 Task: Check the percentage active listings of beach in the last 3 years.
Action: Mouse moved to (1040, 232)
Screenshot: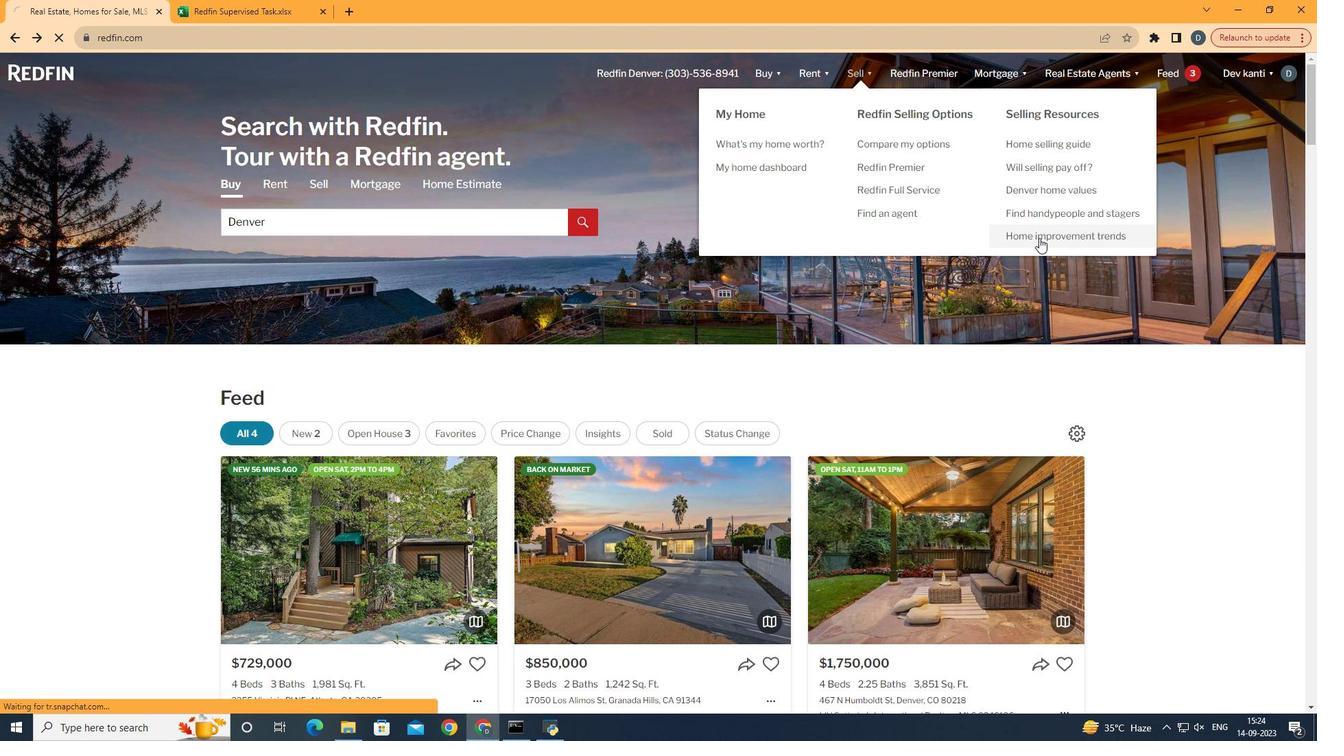 
Action: Mouse pressed left at (1040, 232)
Screenshot: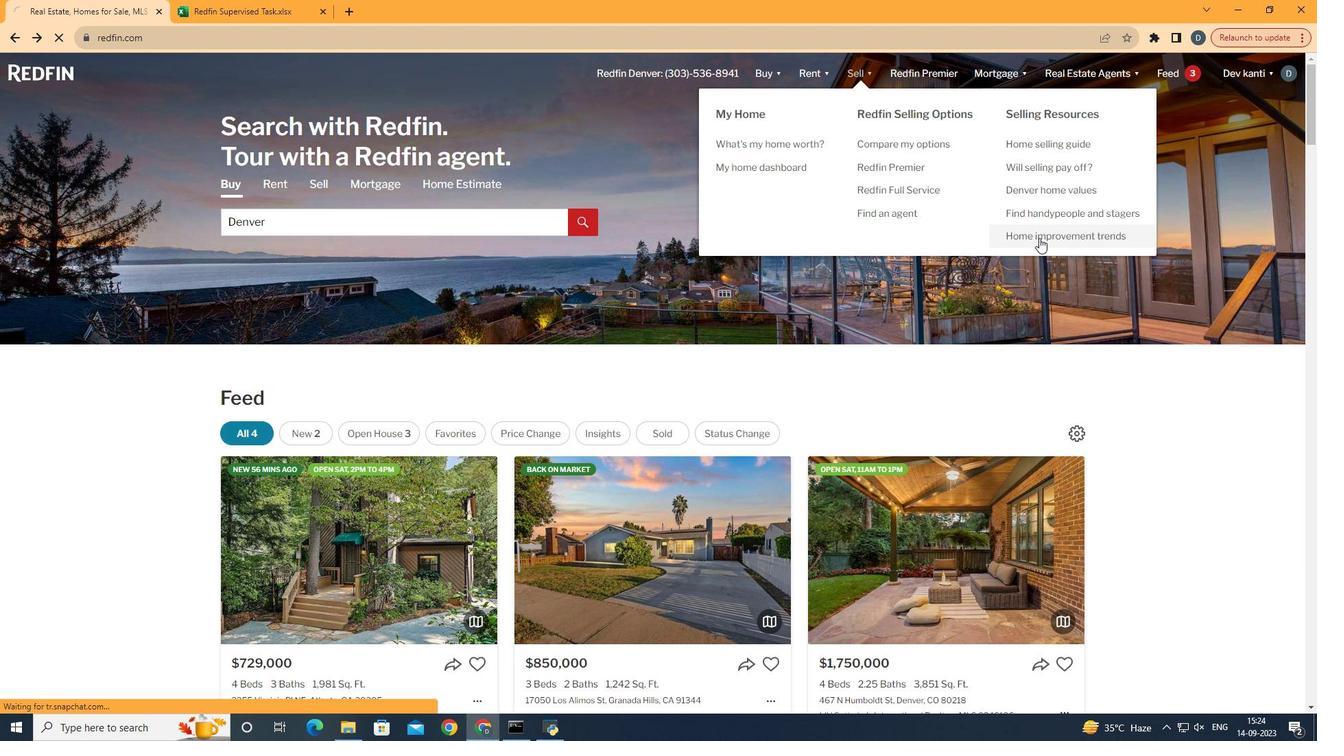 
Action: Mouse moved to (338, 268)
Screenshot: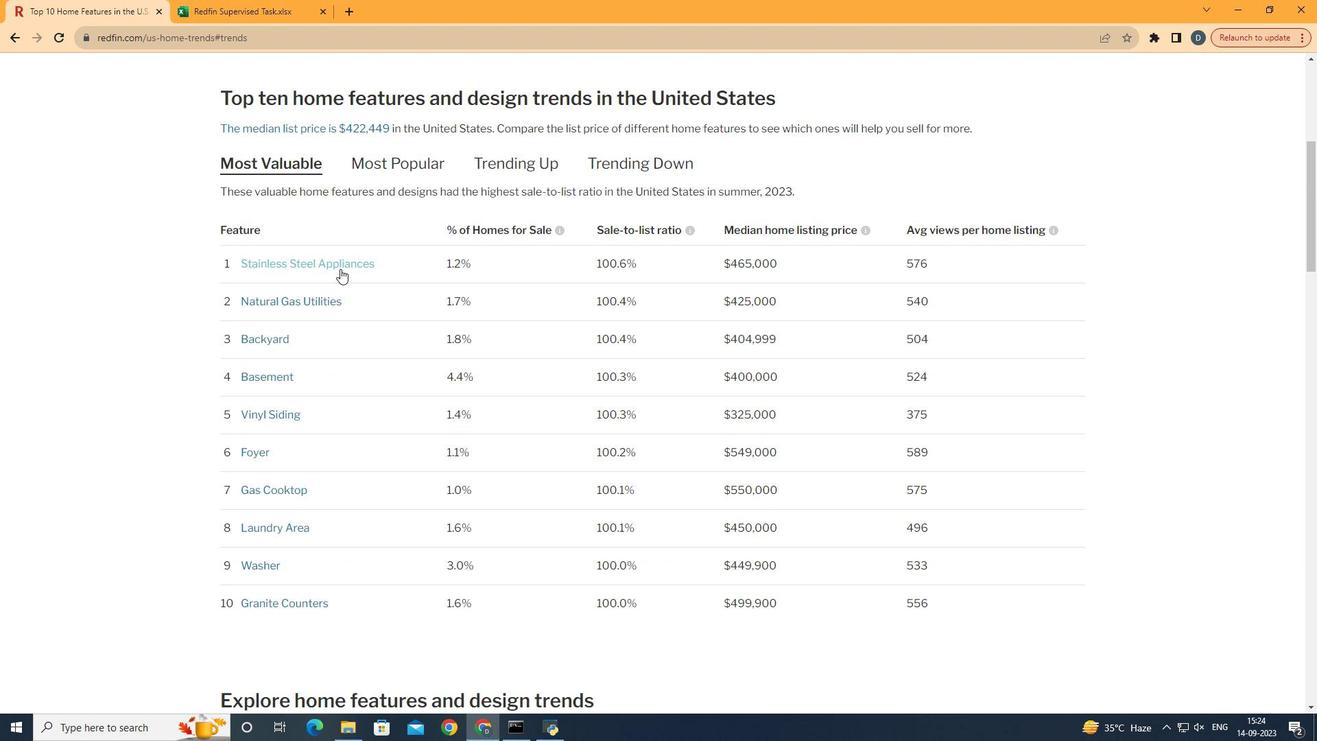 
Action: Mouse pressed left at (338, 268)
Screenshot: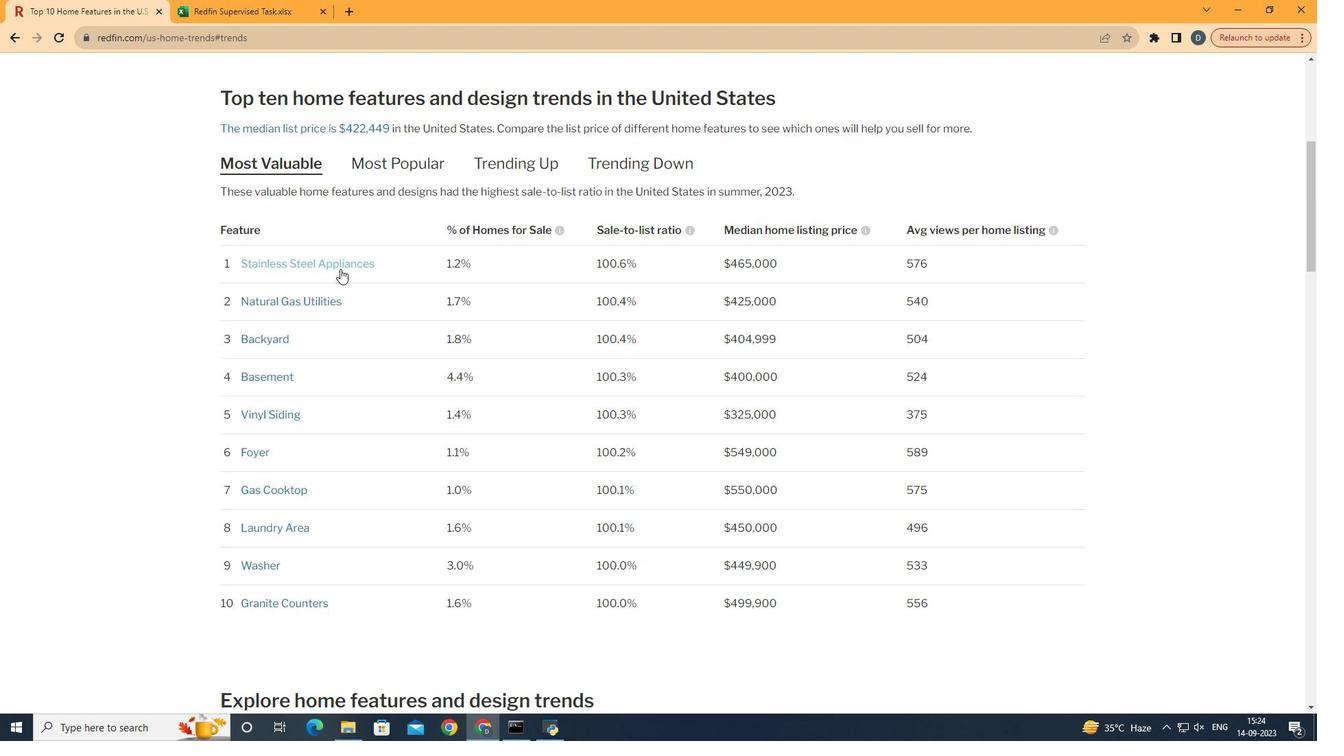 
Action: Mouse moved to (483, 284)
Screenshot: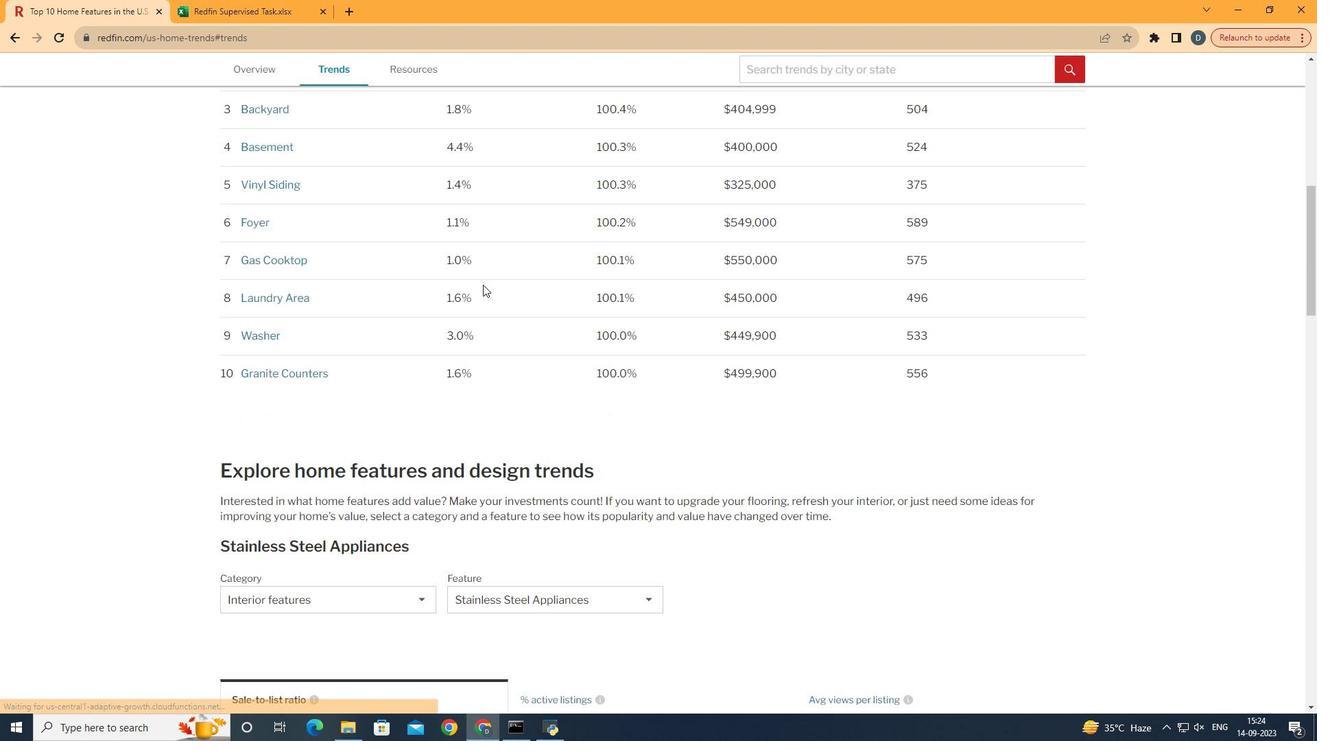 
Action: Mouse scrolled (483, 284) with delta (0, 0)
Screenshot: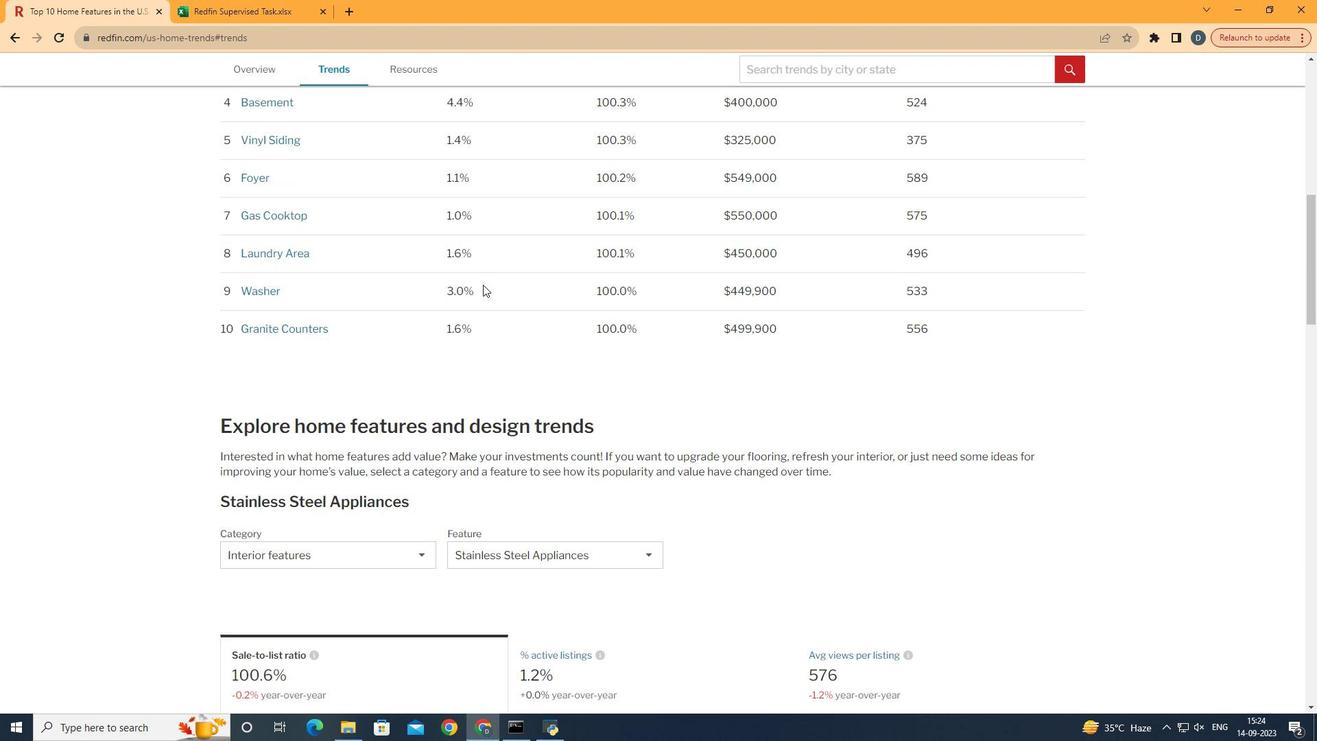 
Action: Mouse scrolled (483, 284) with delta (0, 0)
Screenshot: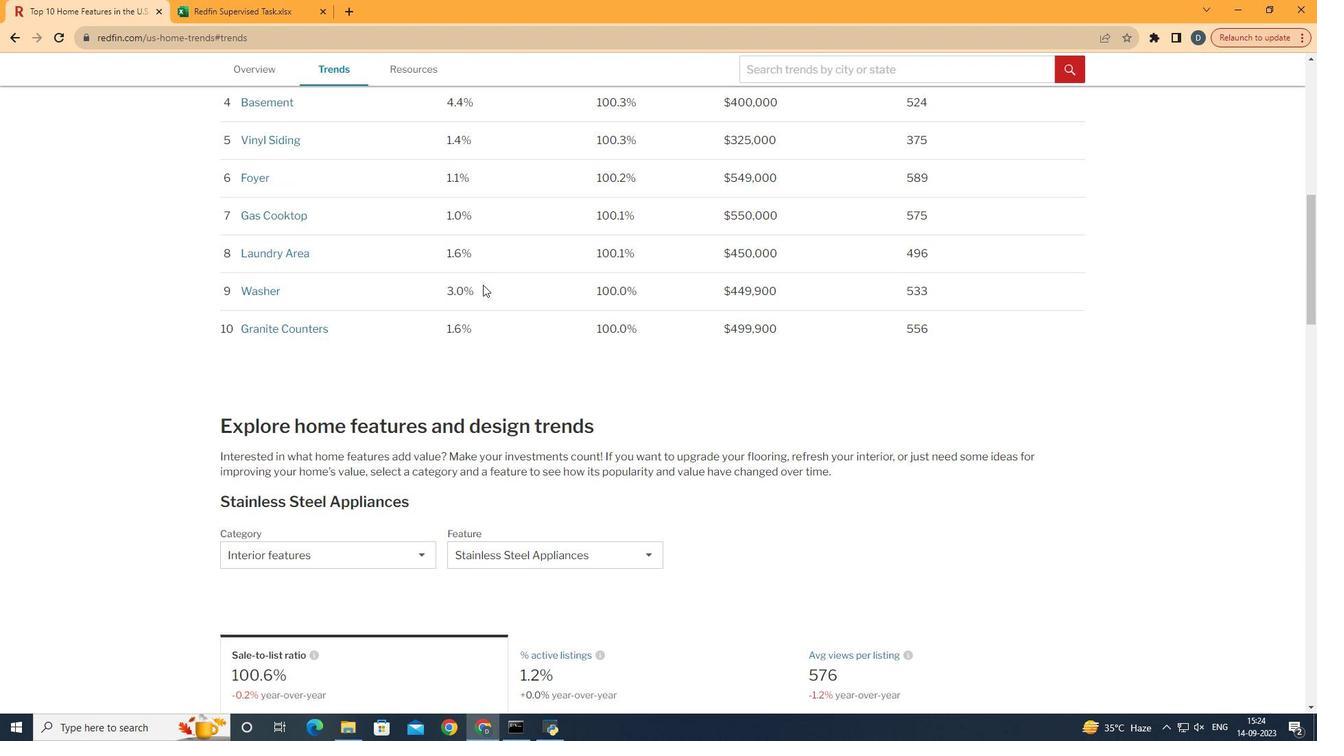 
Action: Mouse scrolled (483, 284) with delta (0, 0)
Screenshot: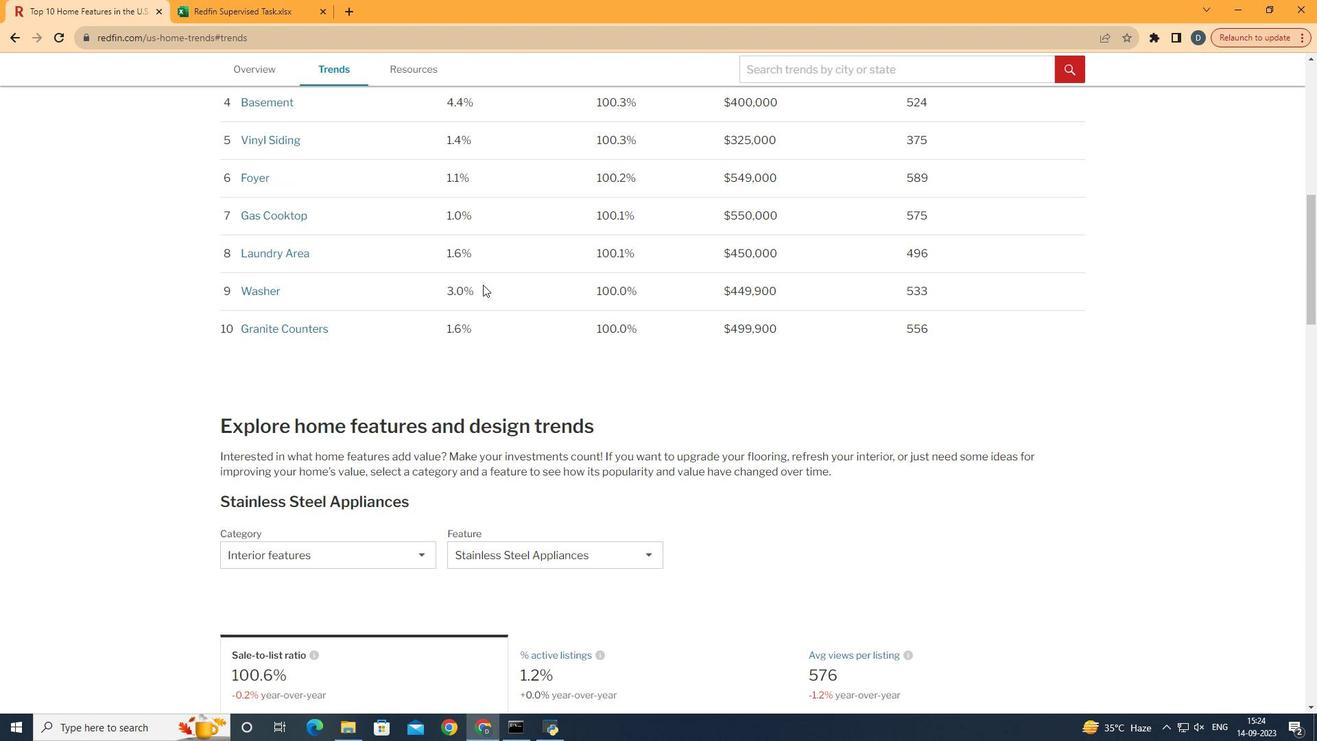 
Action: Mouse scrolled (483, 284) with delta (0, 0)
Screenshot: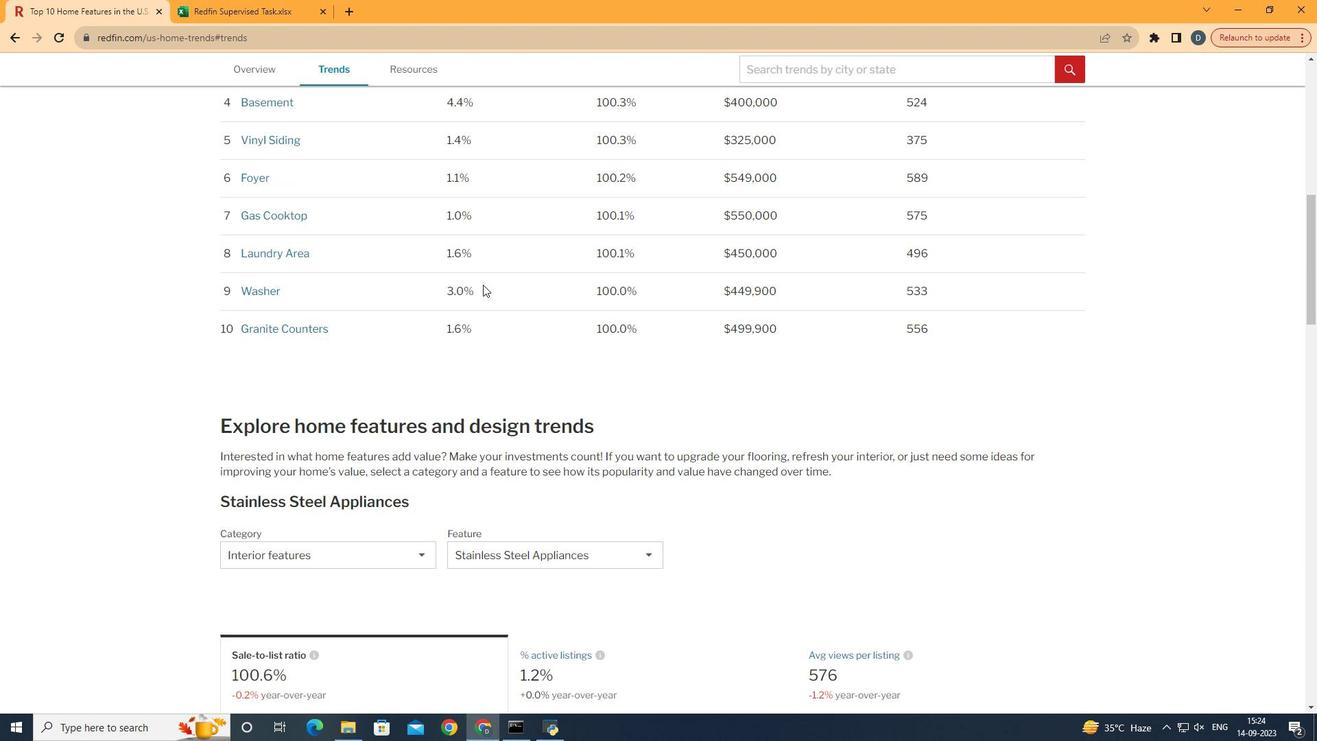 
Action: Mouse scrolled (483, 284) with delta (0, 0)
Screenshot: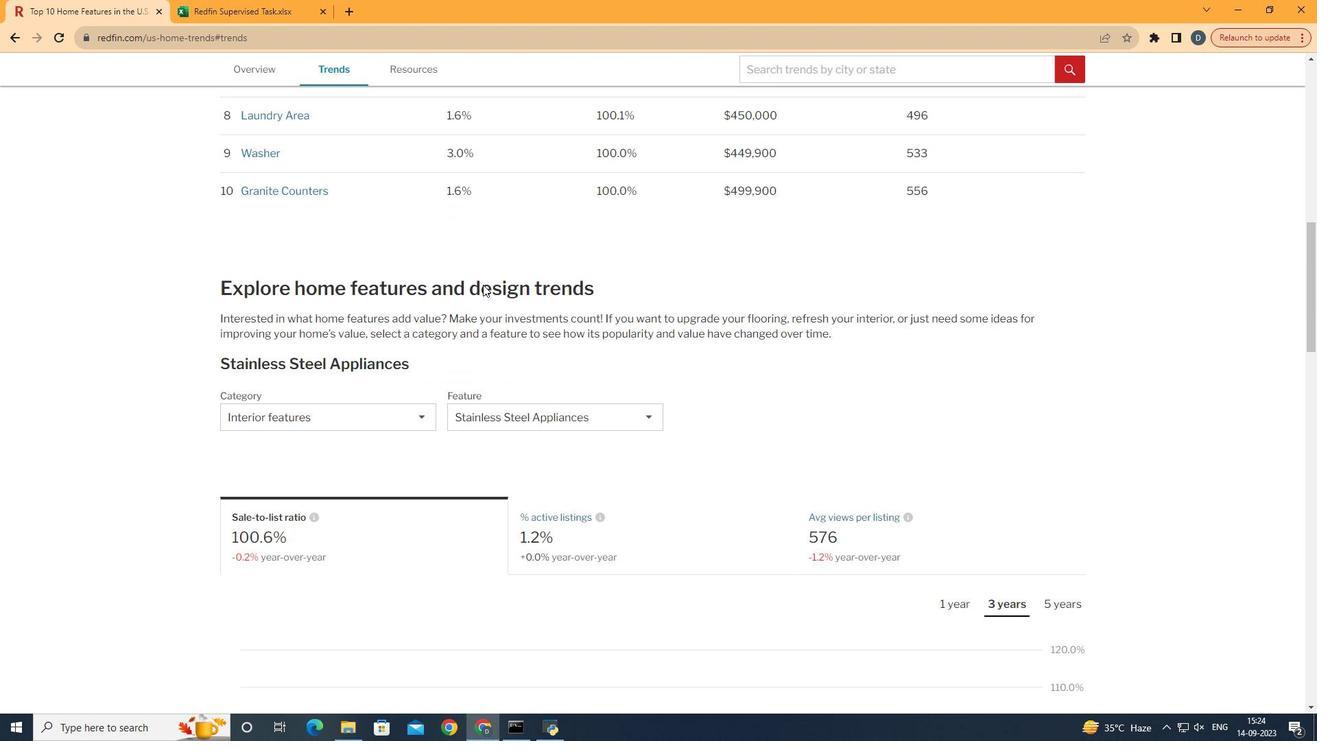 
Action: Mouse scrolled (483, 284) with delta (0, 0)
Screenshot: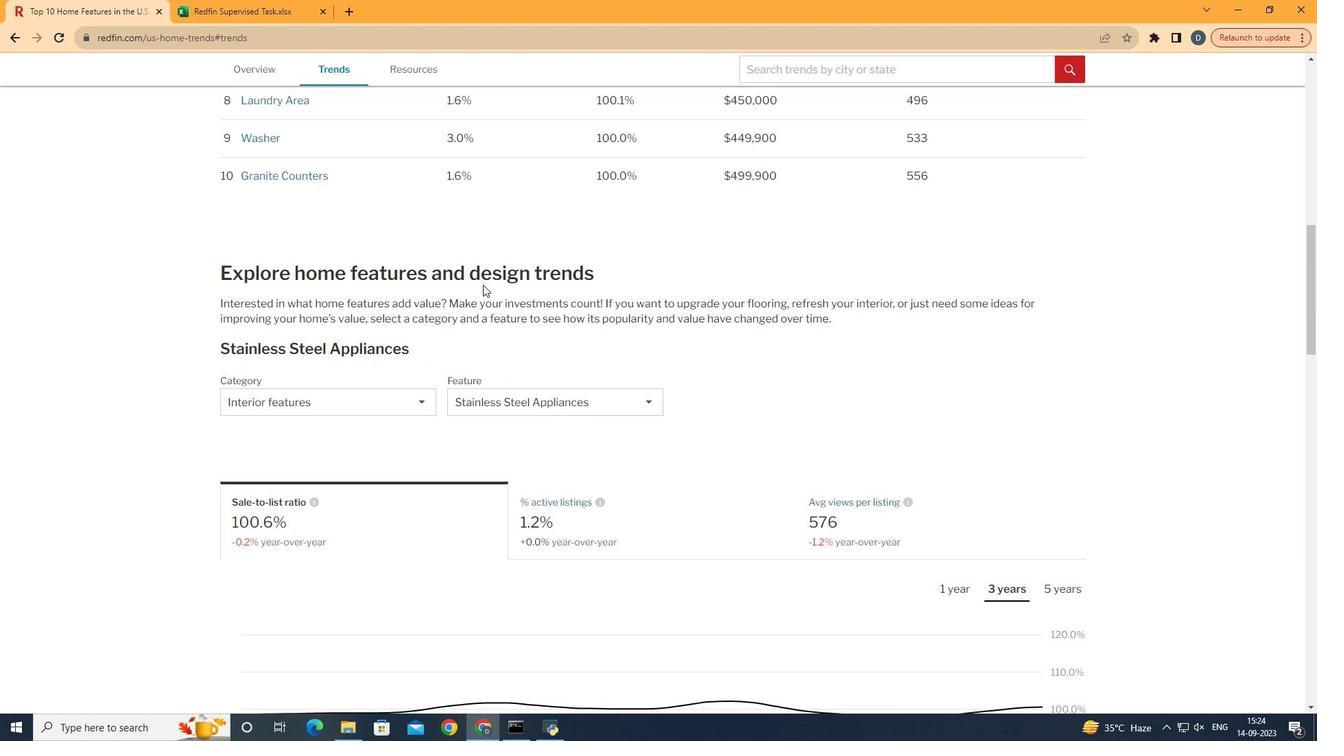 
Action: Mouse scrolled (483, 284) with delta (0, 0)
Screenshot: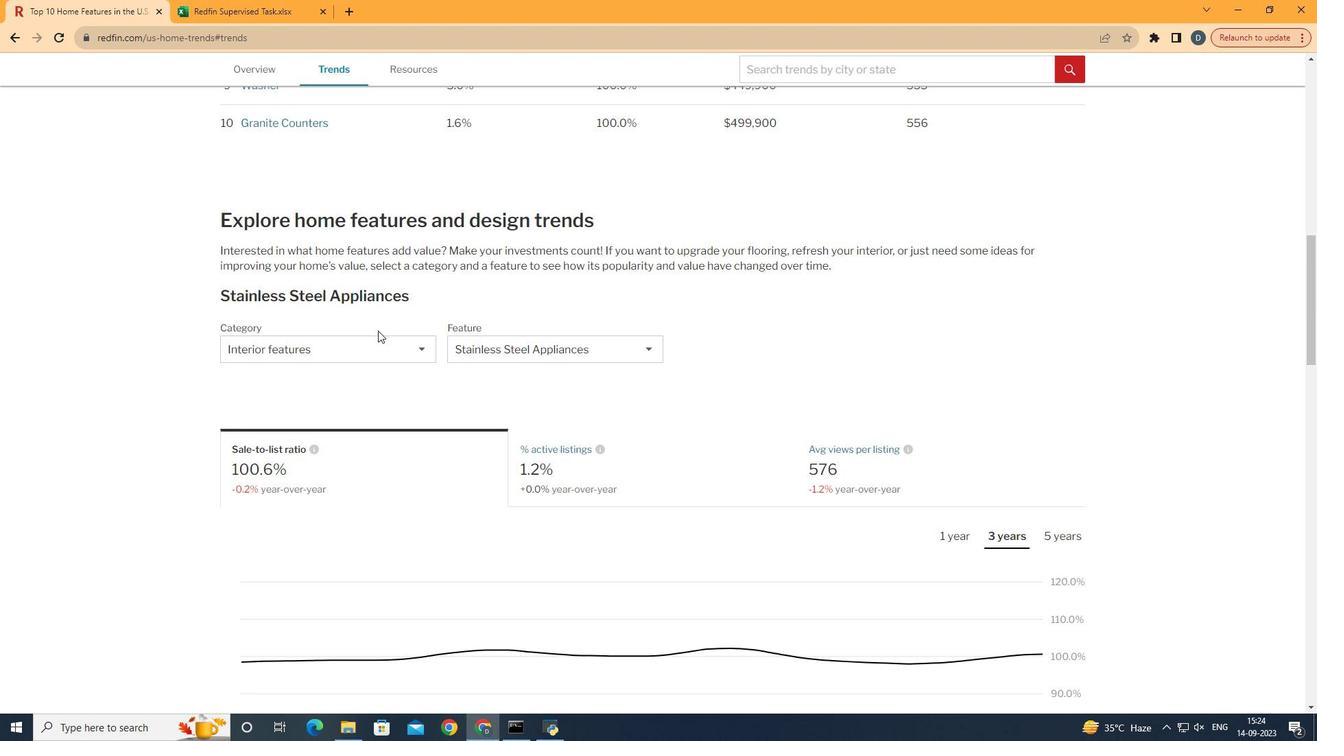 
Action: Mouse moved to (375, 335)
Screenshot: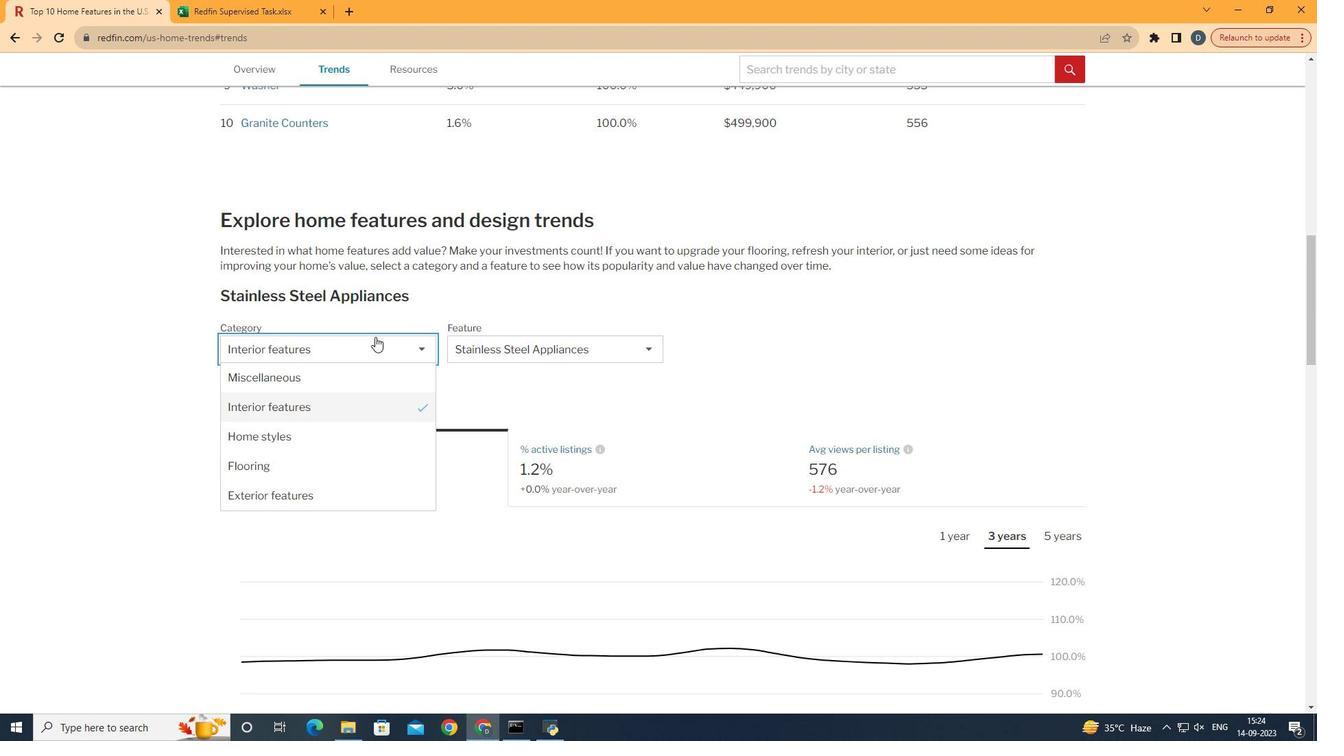 
Action: Mouse pressed left at (375, 335)
Screenshot: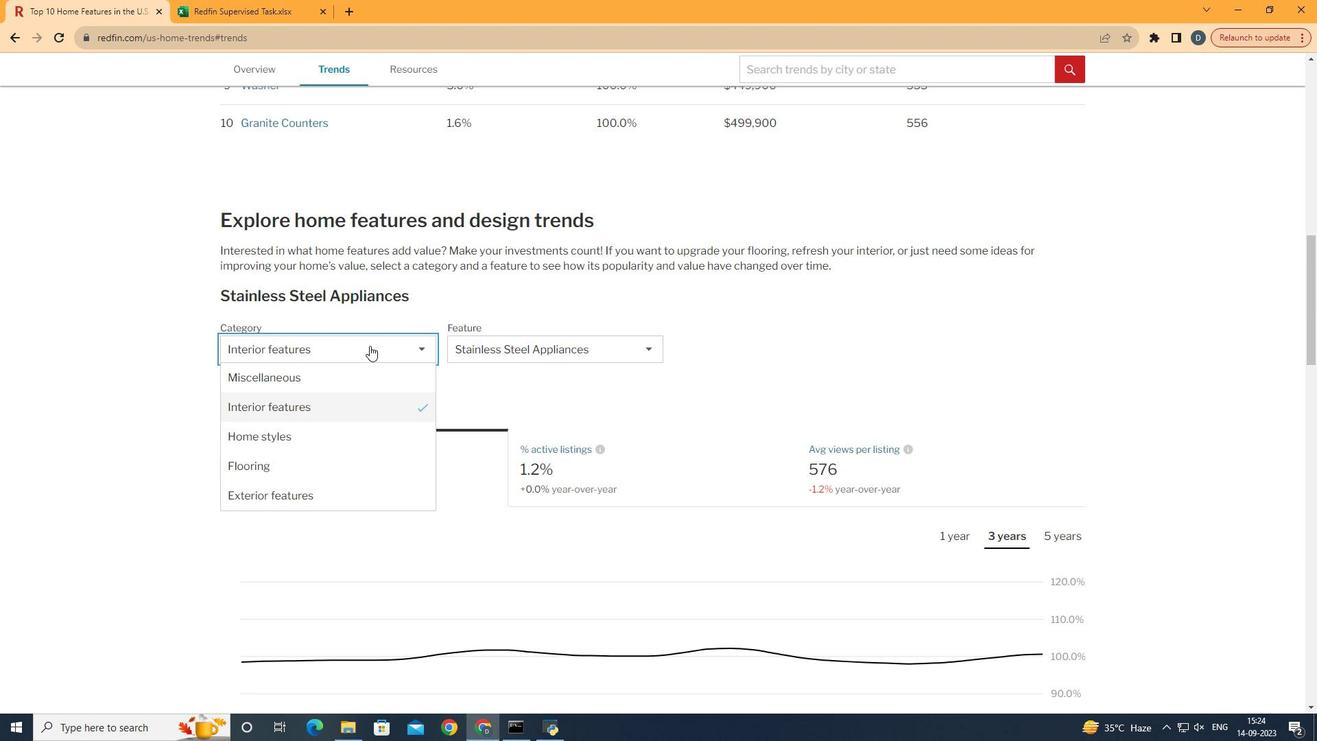 
Action: Mouse moved to (329, 494)
Screenshot: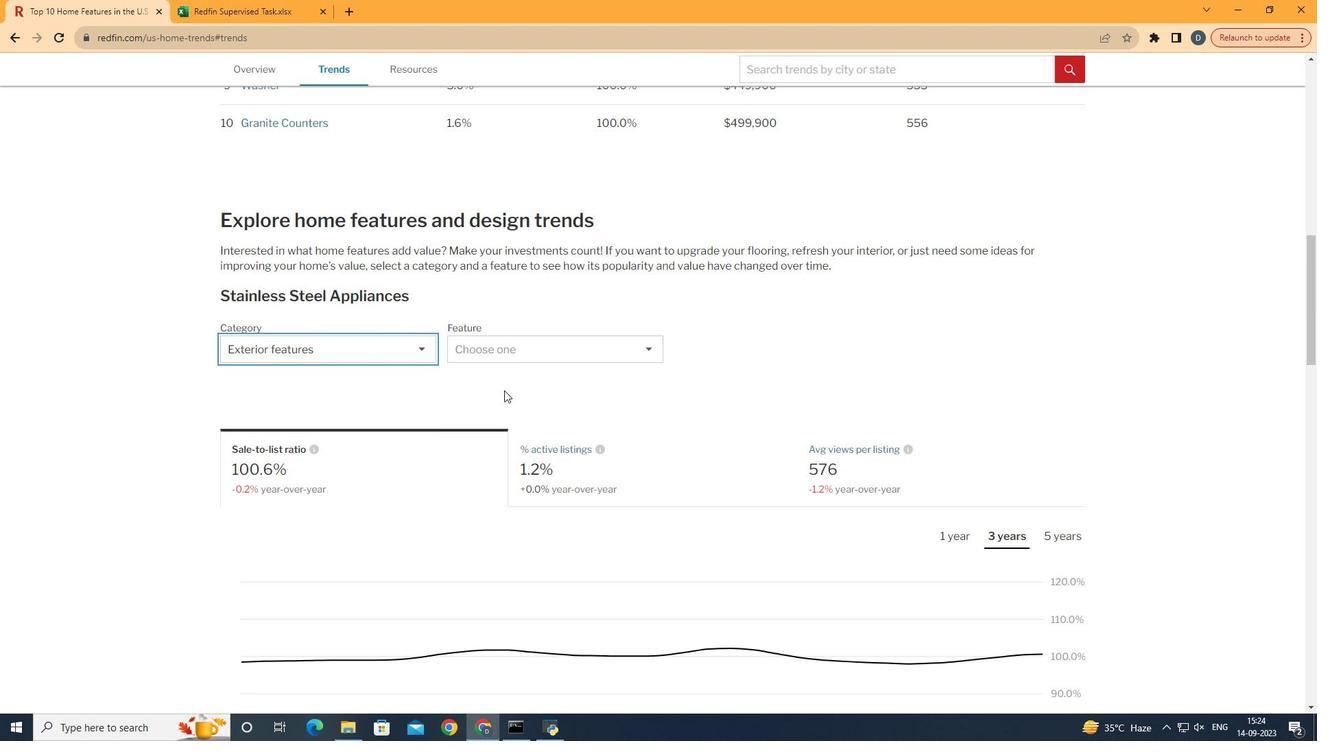 
Action: Mouse pressed left at (329, 494)
Screenshot: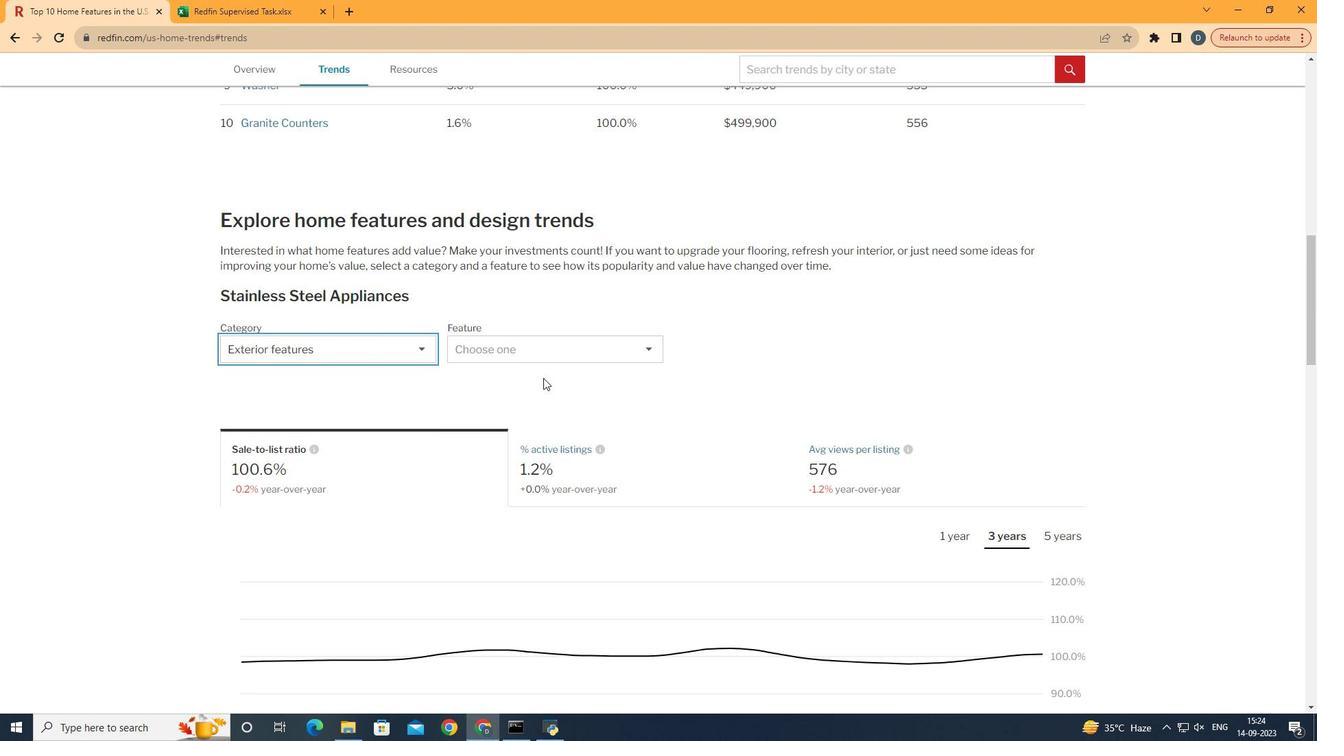 
Action: Mouse moved to (566, 359)
Screenshot: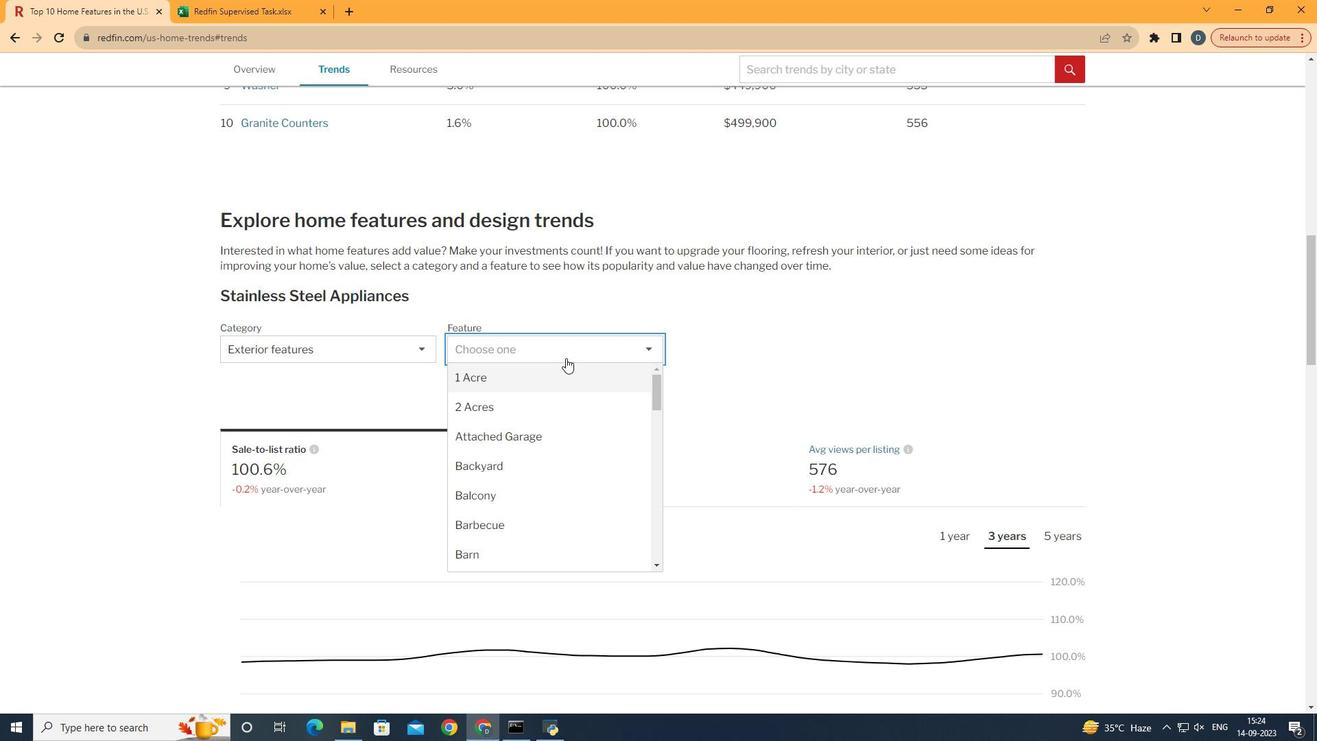 
Action: Mouse pressed left at (566, 359)
Screenshot: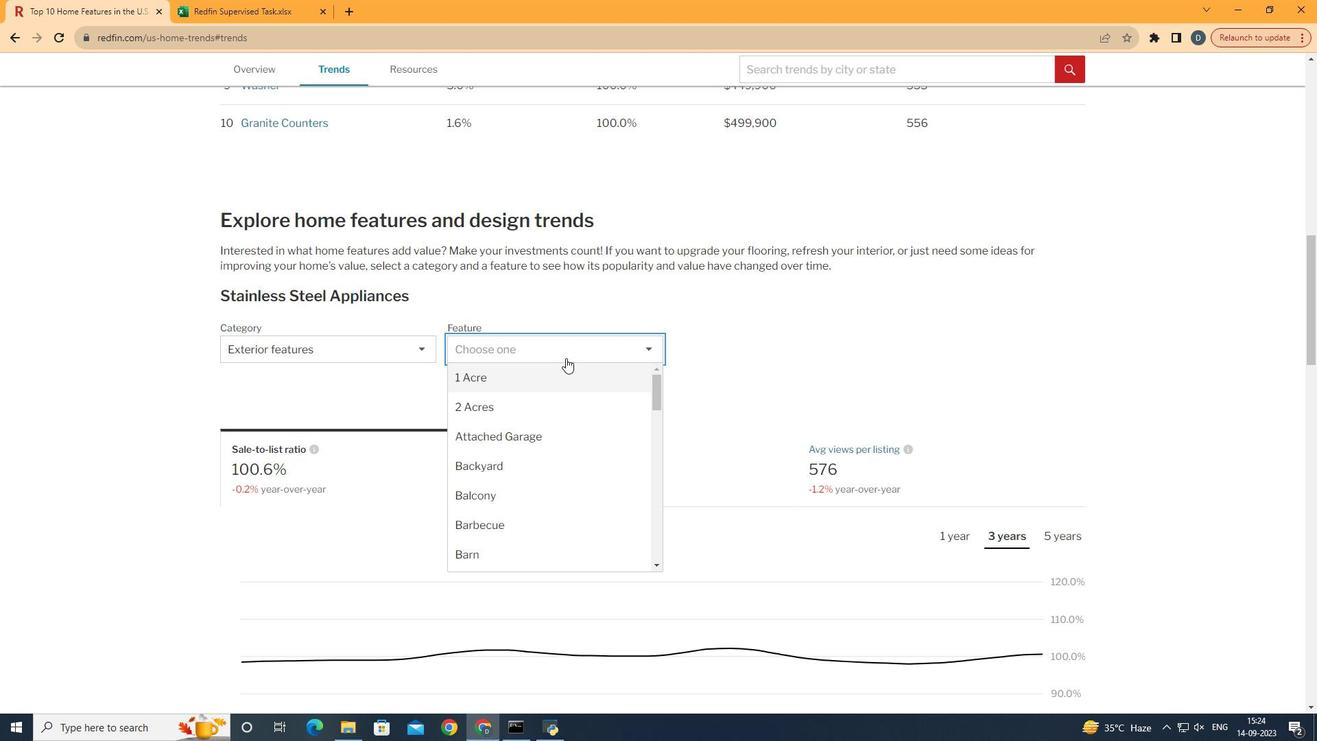 
Action: Mouse moved to (568, 367)
Screenshot: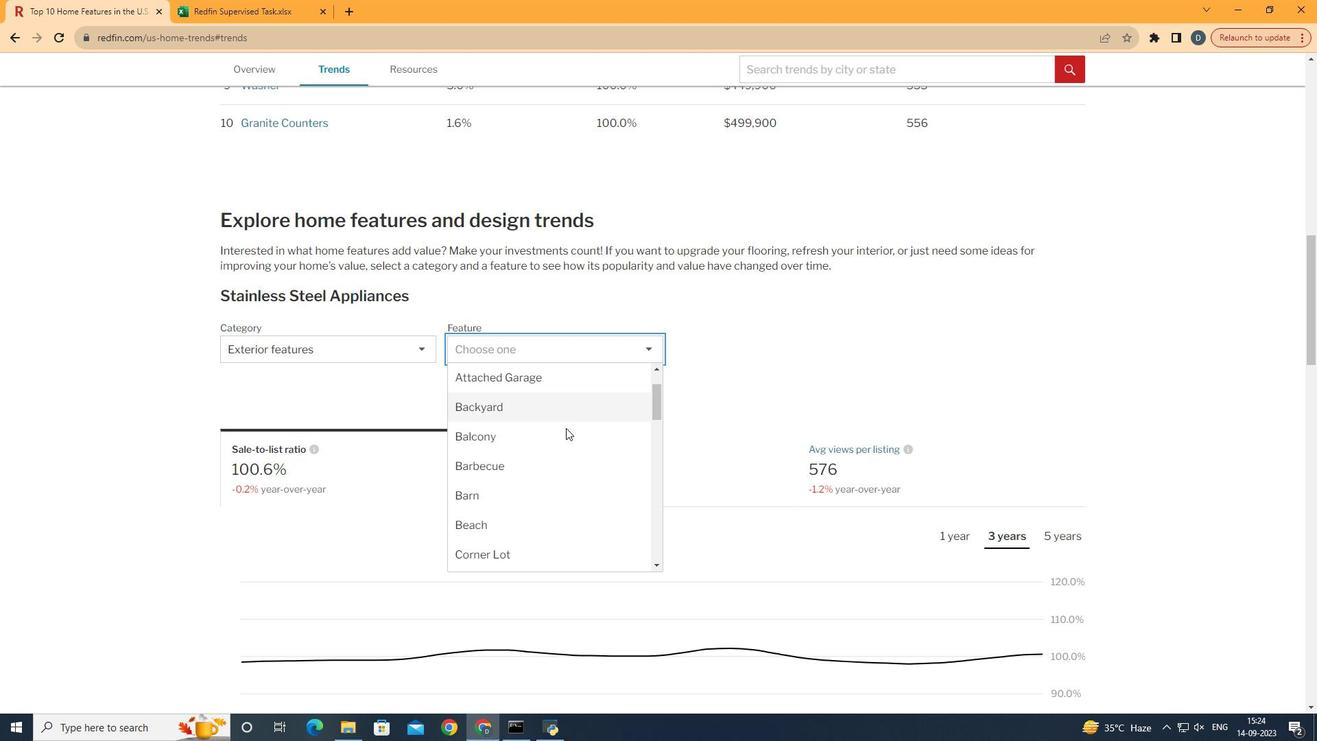 
Action: Mouse scrolled (568, 367) with delta (0, 0)
Screenshot: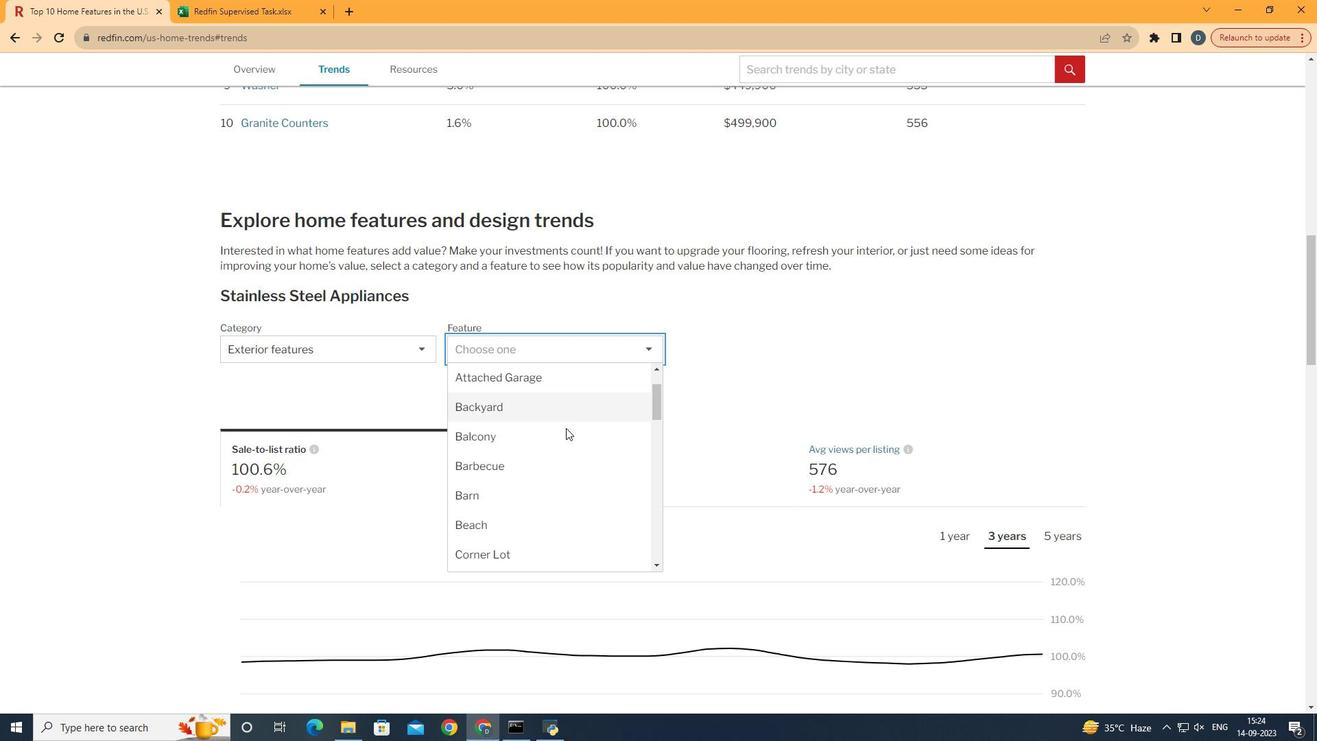 
Action: Mouse moved to (537, 523)
Screenshot: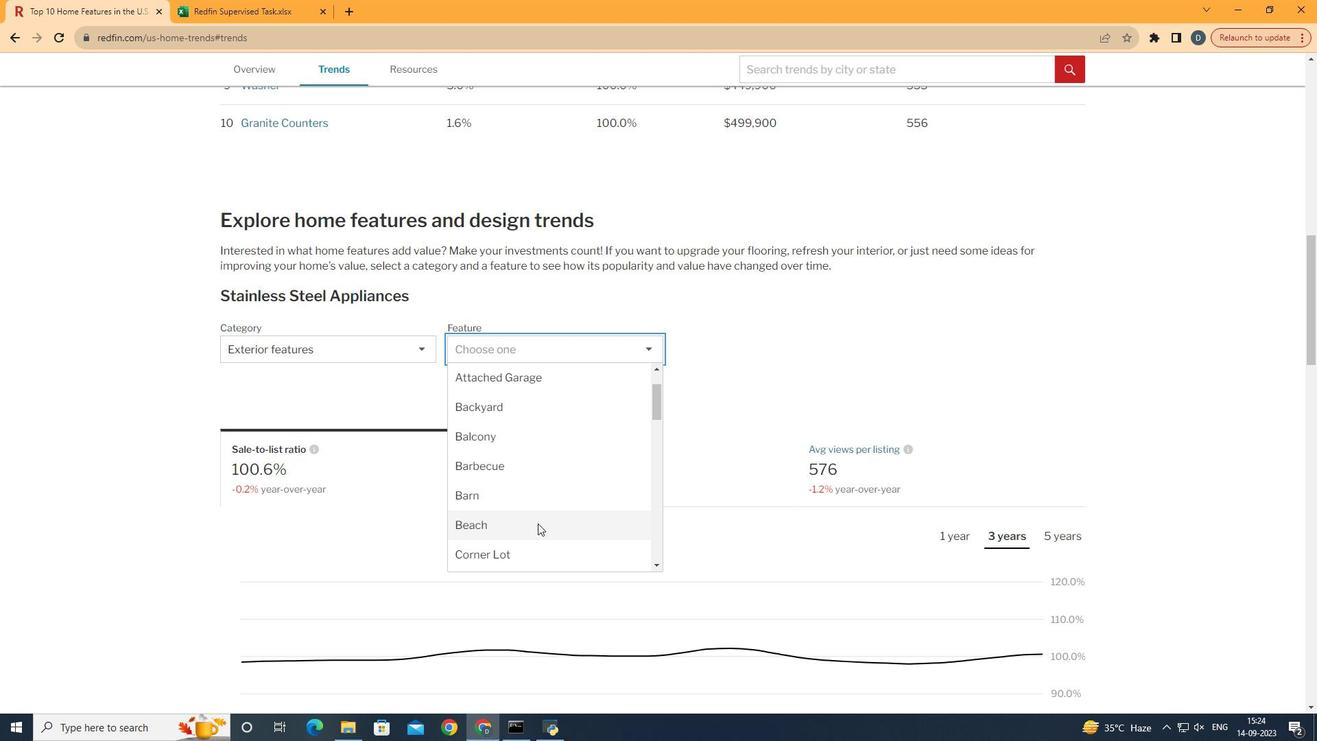 
Action: Mouse pressed left at (537, 523)
Screenshot: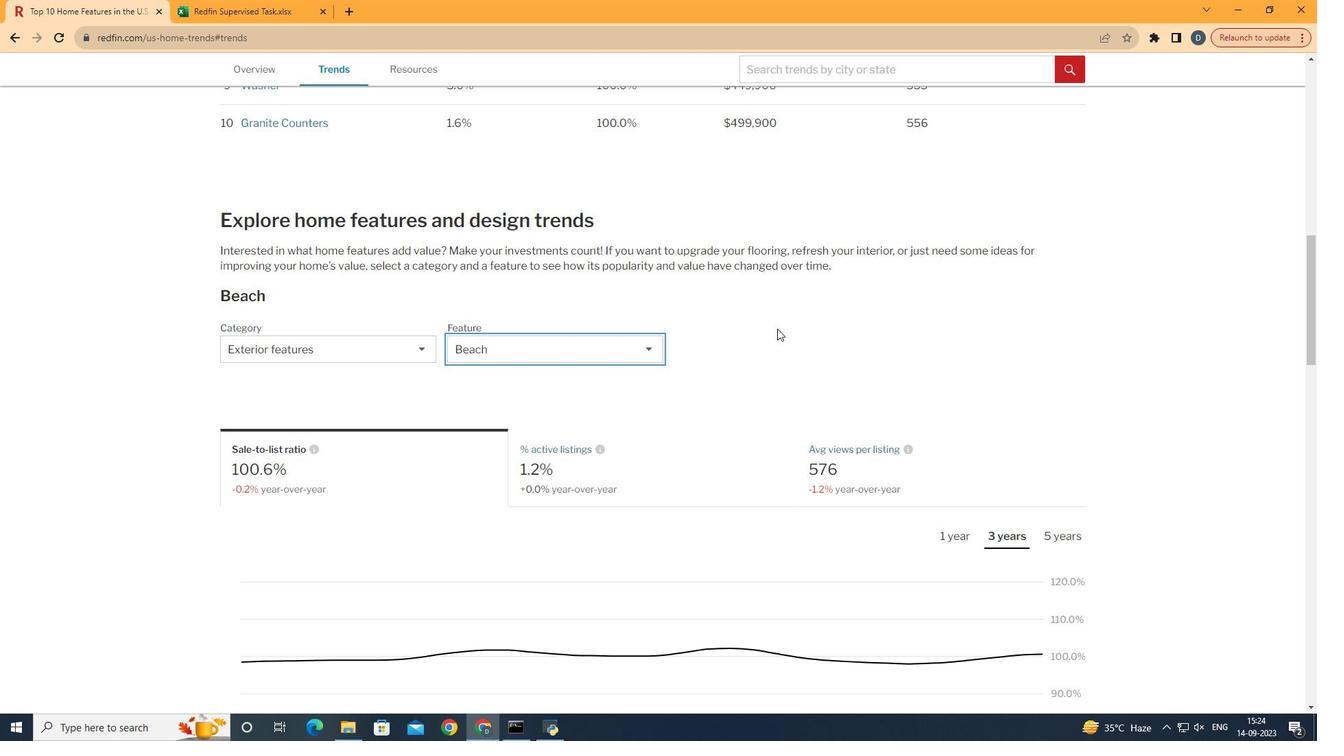 
Action: Mouse moved to (828, 308)
Screenshot: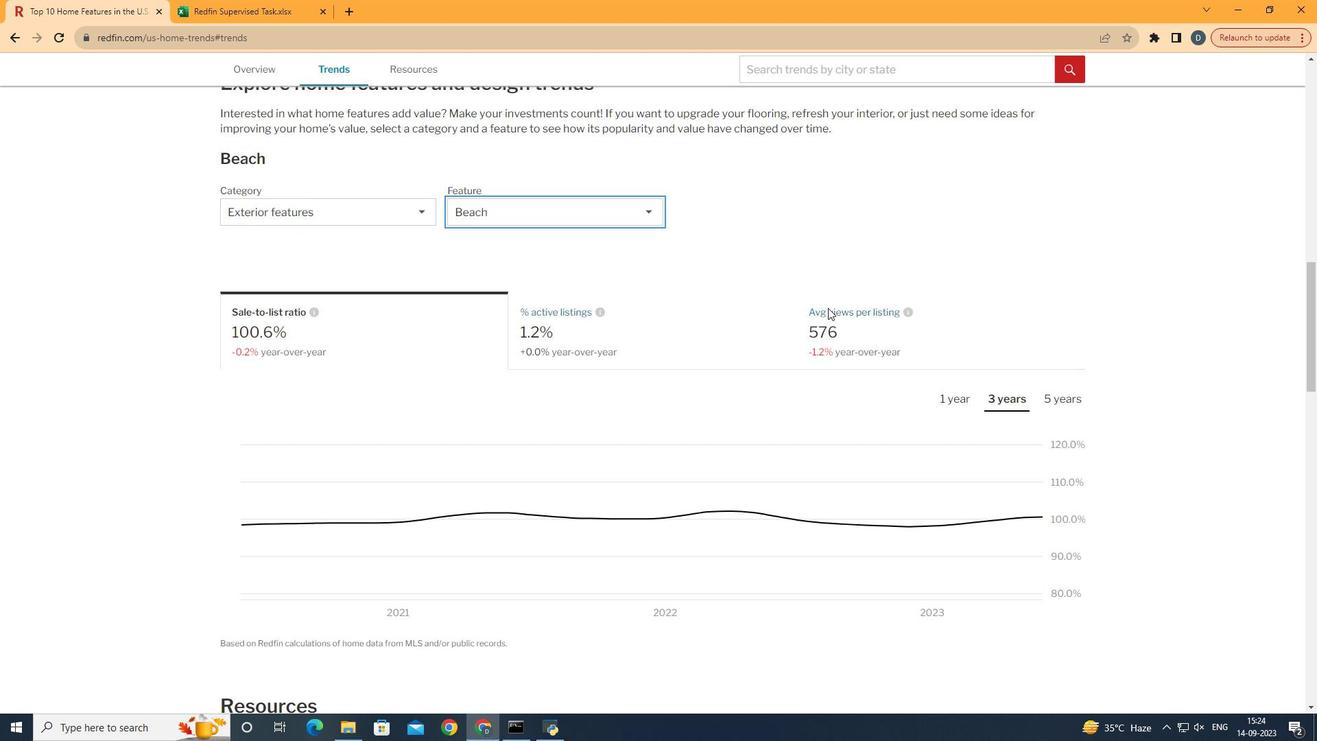 
Action: Mouse scrolled (828, 307) with delta (0, 0)
Screenshot: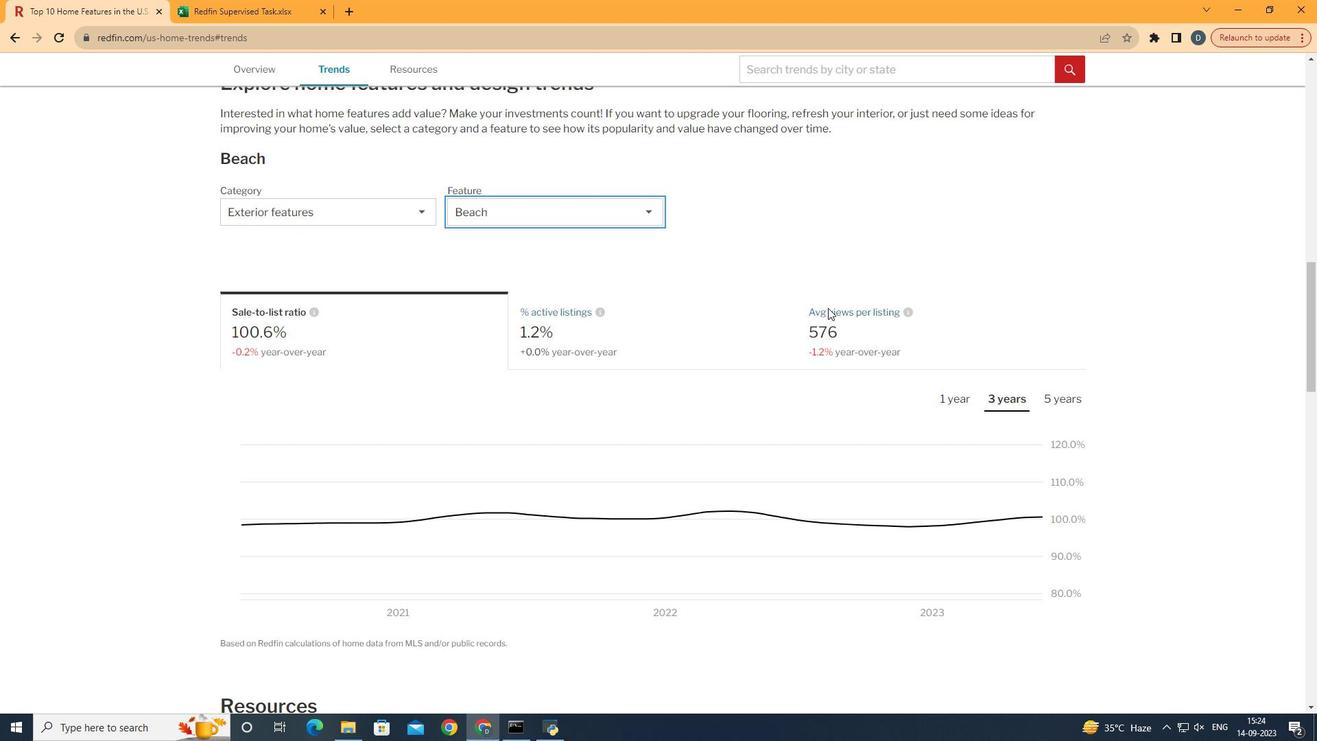 
Action: Mouse scrolled (828, 307) with delta (0, 0)
Screenshot: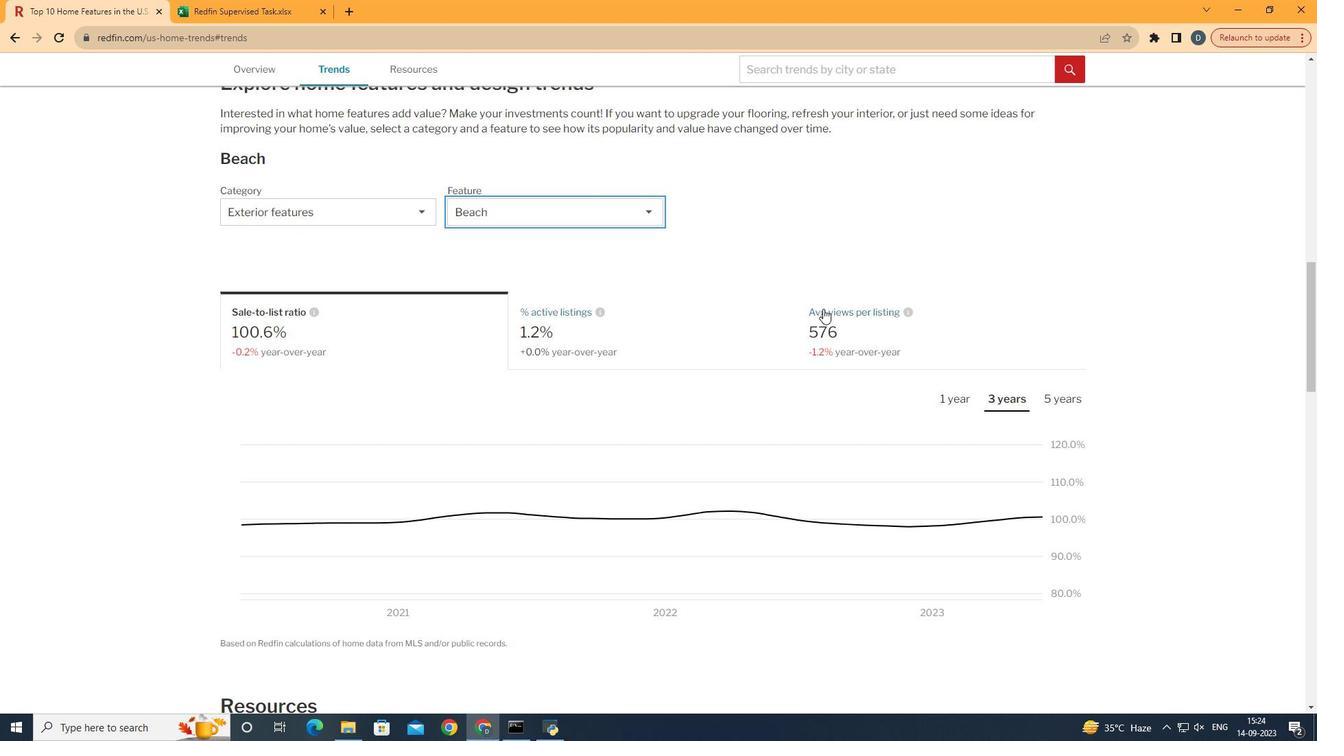 
Action: Mouse moved to (676, 349)
Screenshot: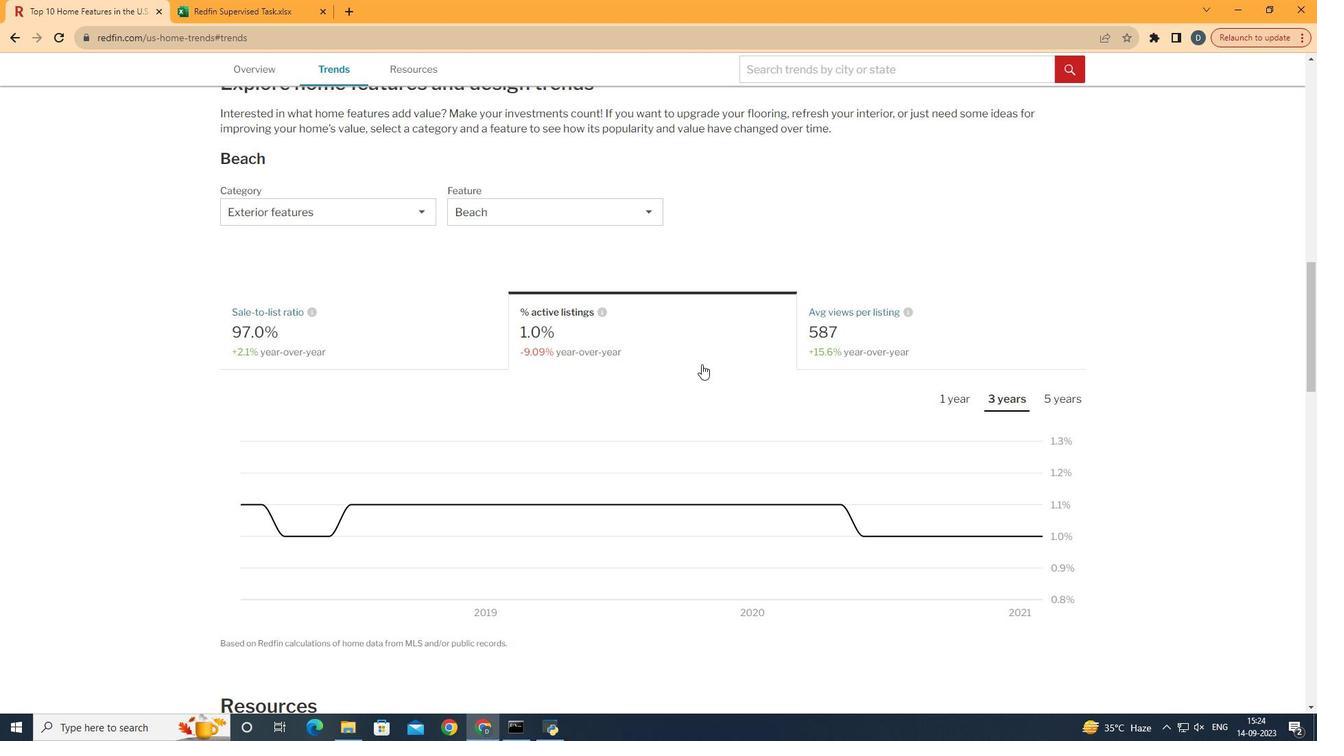 
Action: Mouse pressed left at (676, 349)
Screenshot: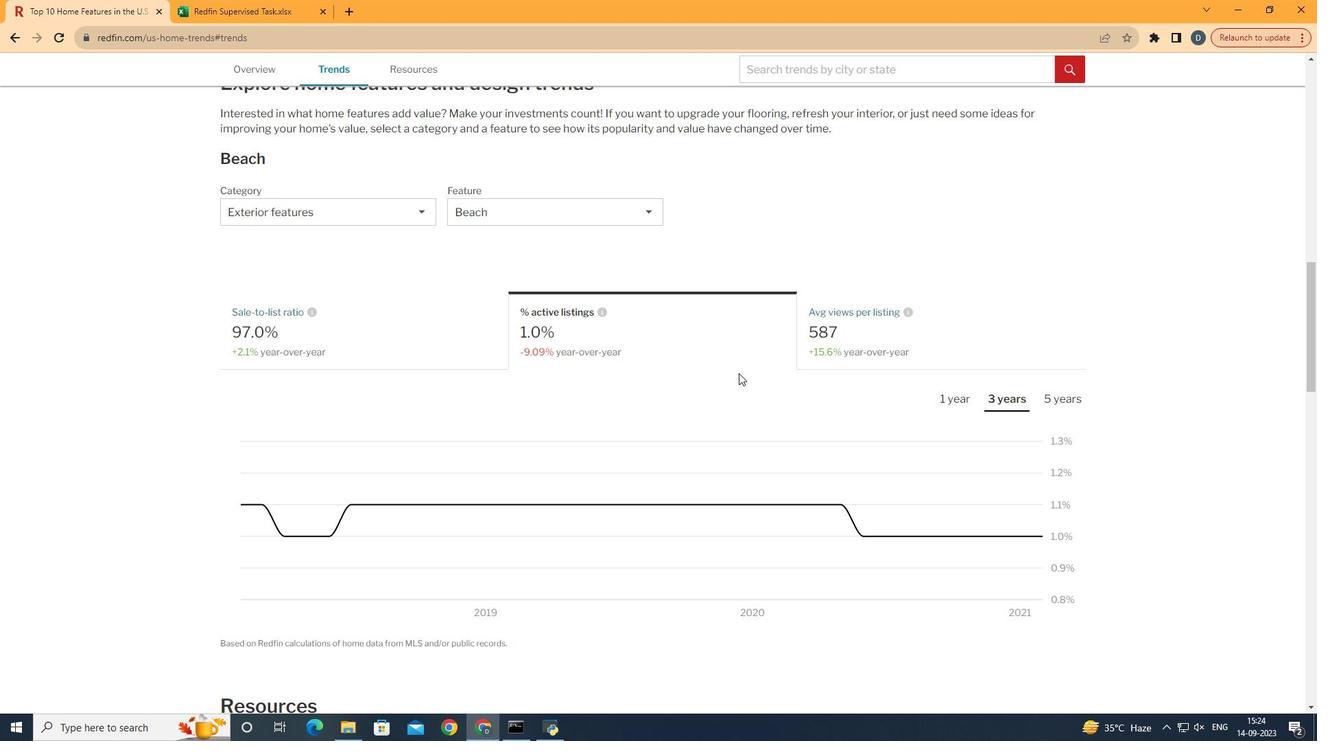 
Action: Mouse moved to (1009, 394)
Screenshot: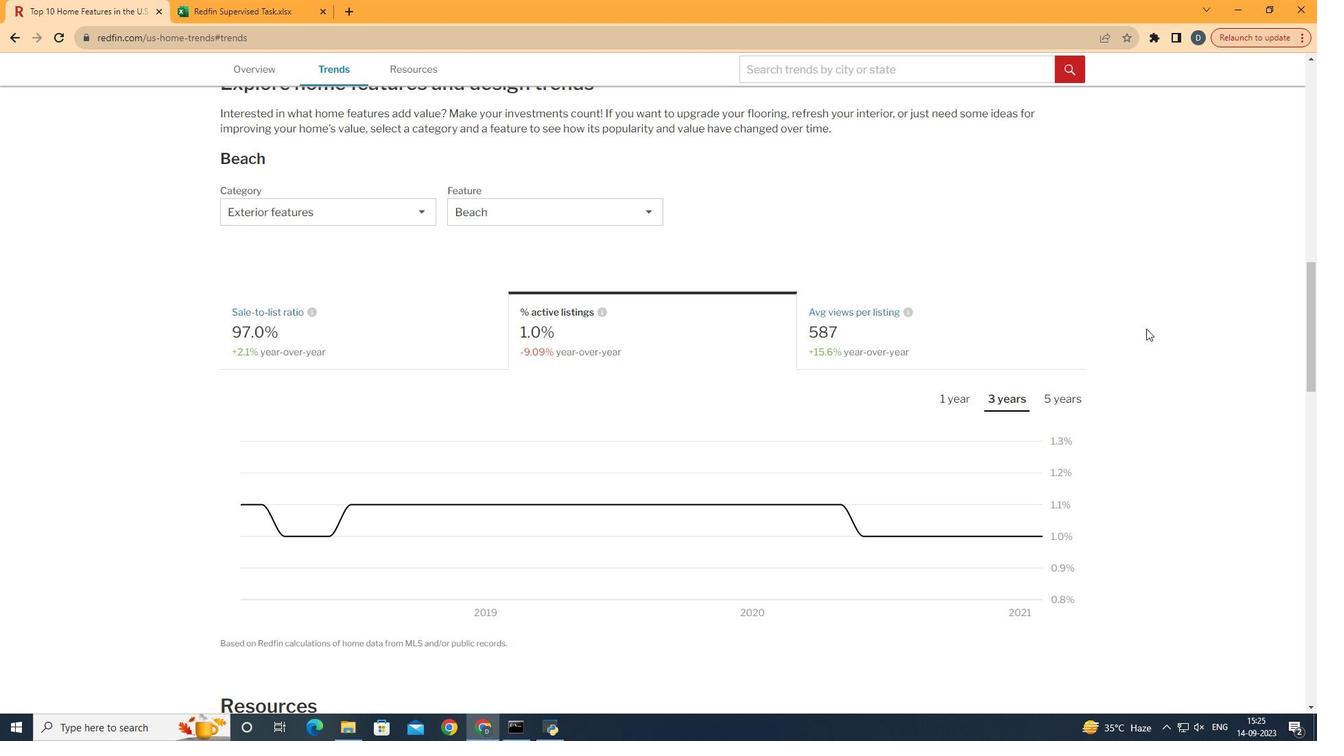 
Action: Mouse pressed left at (1009, 394)
Screenshot: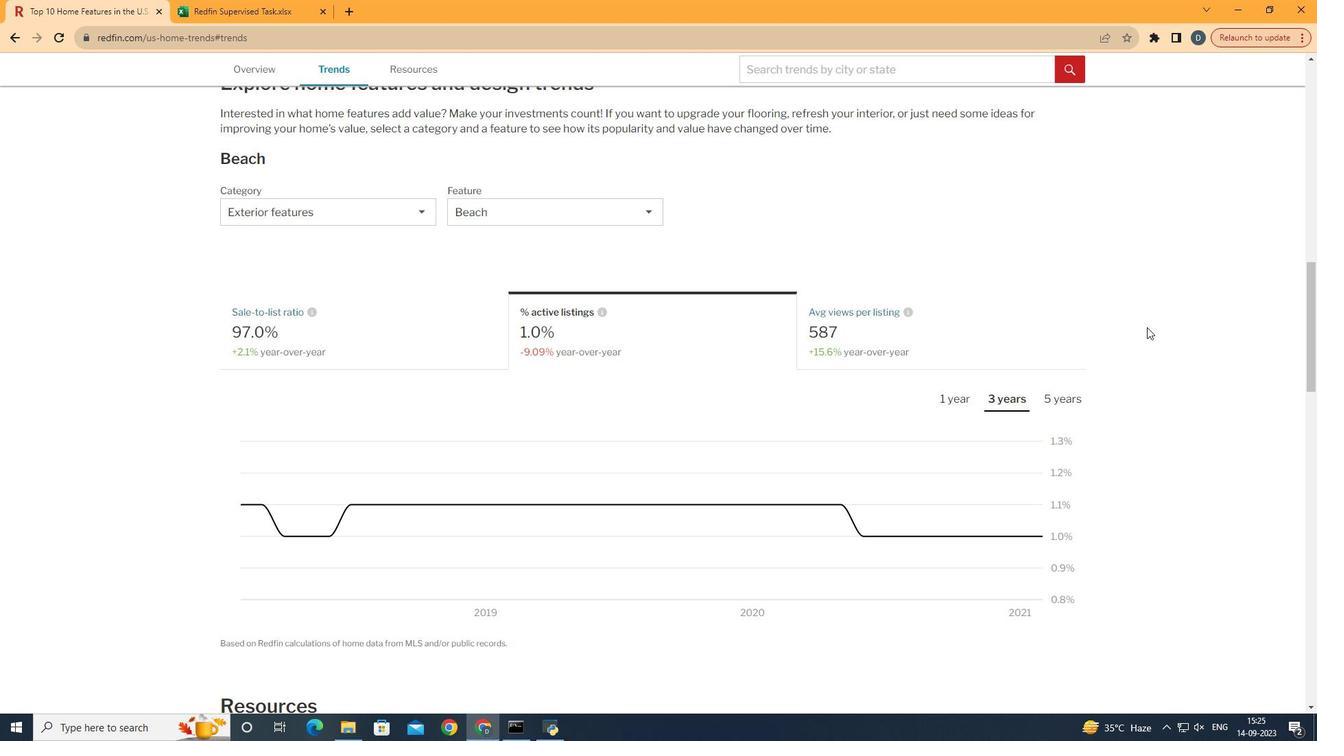 
Action: Mouse moved to (1147, 327)
Screenshot: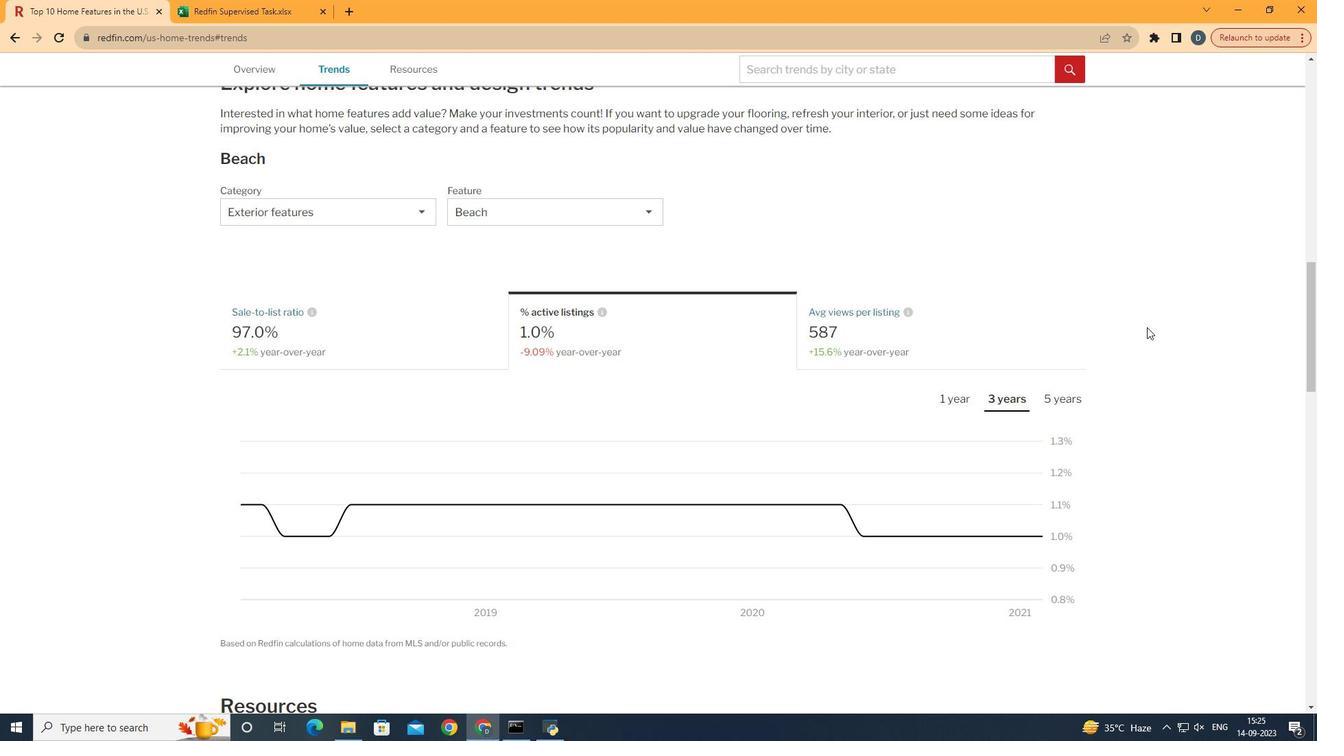 
